 Task: Sort the products in the category "Frozen Meals" by unit price (low first).
Action: Mouse moved to (303, 122)
Screenshot: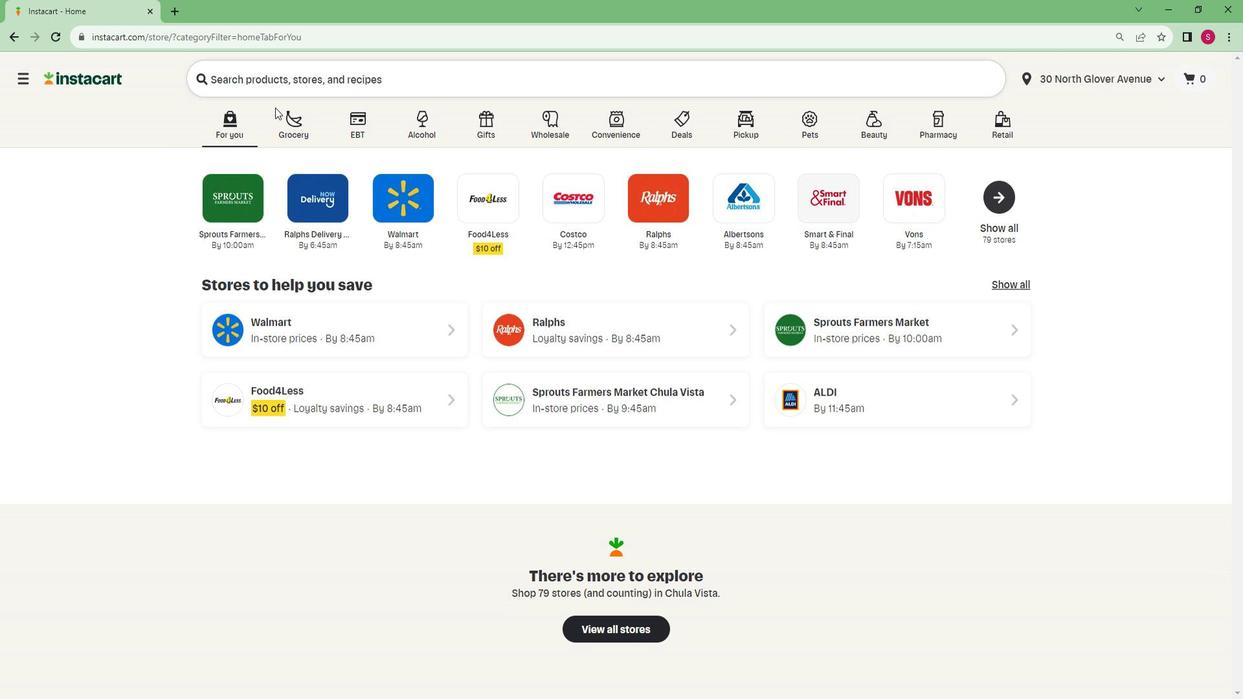 
Action: Mouse pressed left at (303, 122)
Screenshot: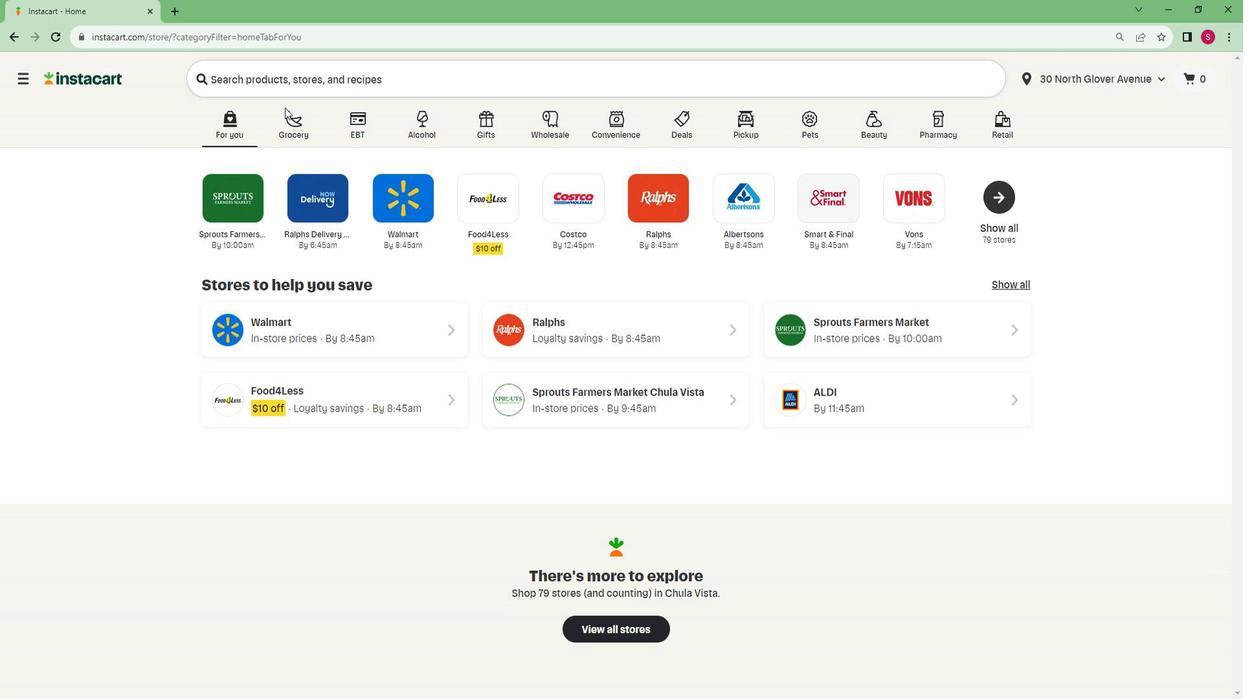 
Action: Mouse moved to (304, 132)
Screenshot: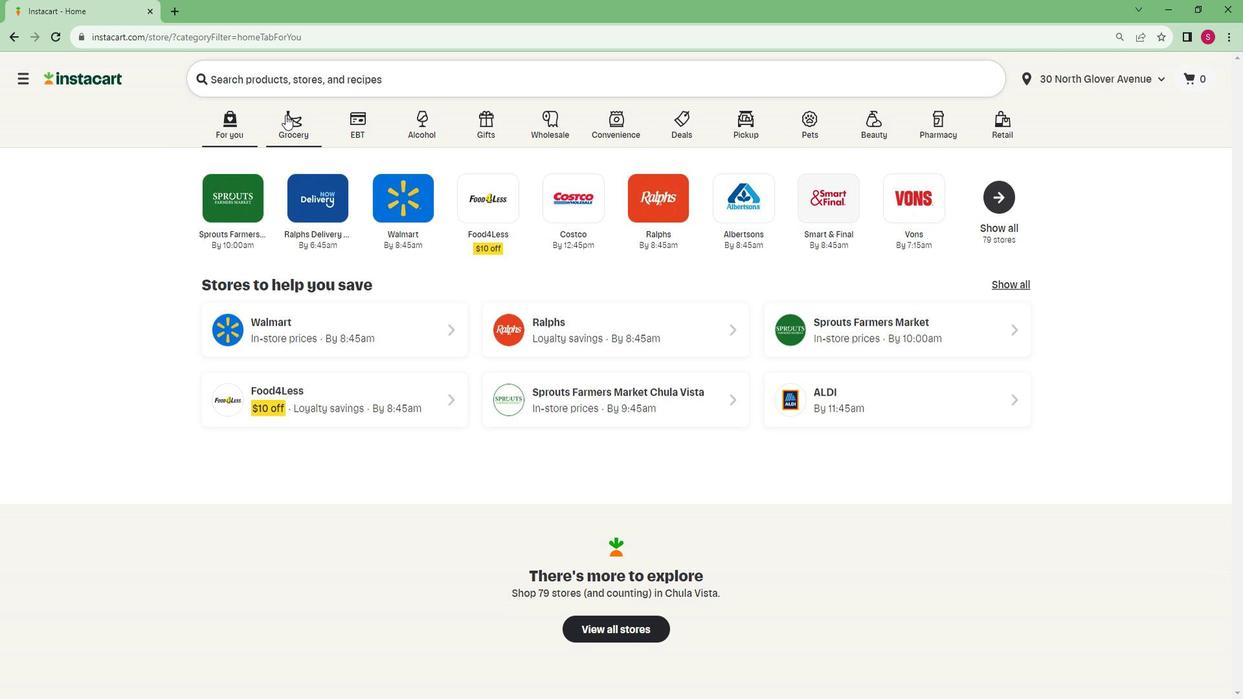 
Action: Mouse pressed left at (304, 132)
Screenshot: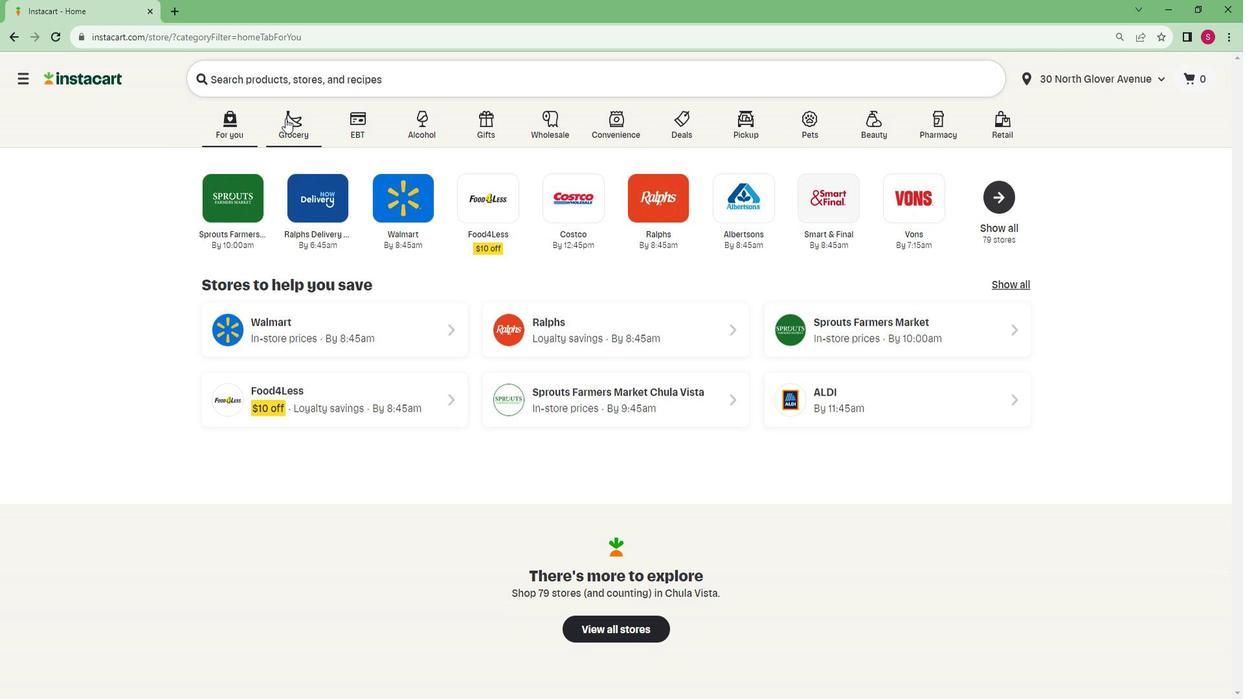 
Action: Mouse moved to (271, 367)
Screenshot: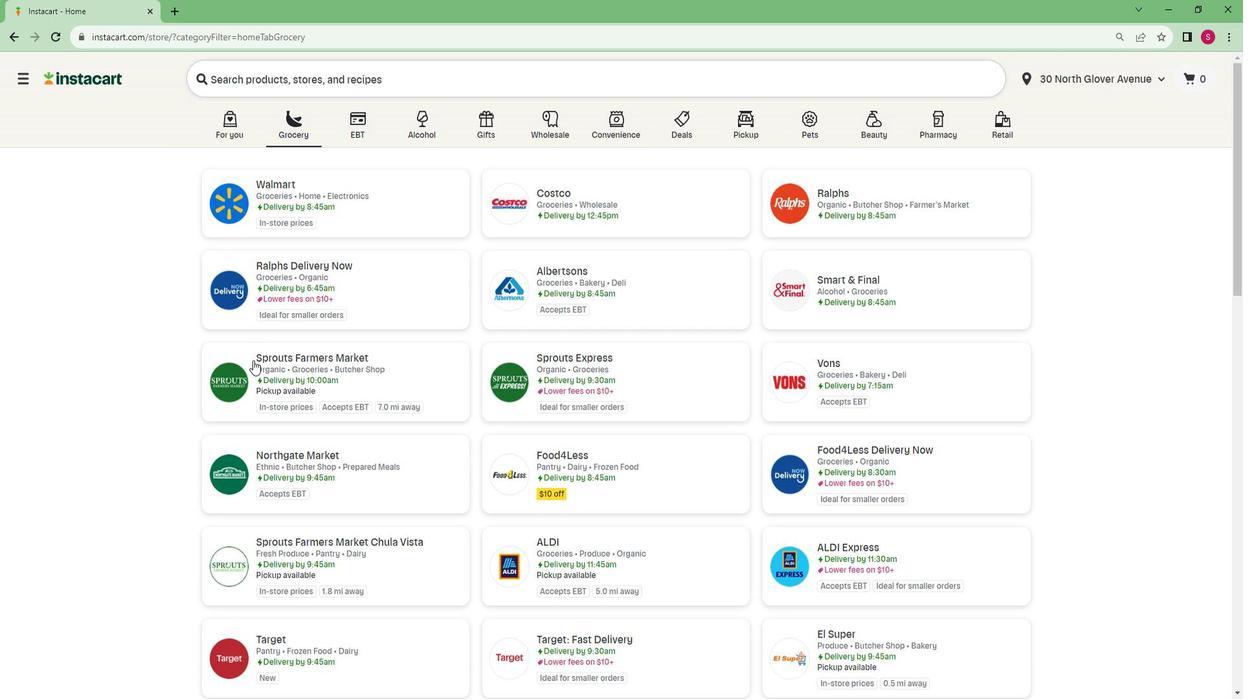 
Action: Mouse pressed left at (271, 367)
Screenshot: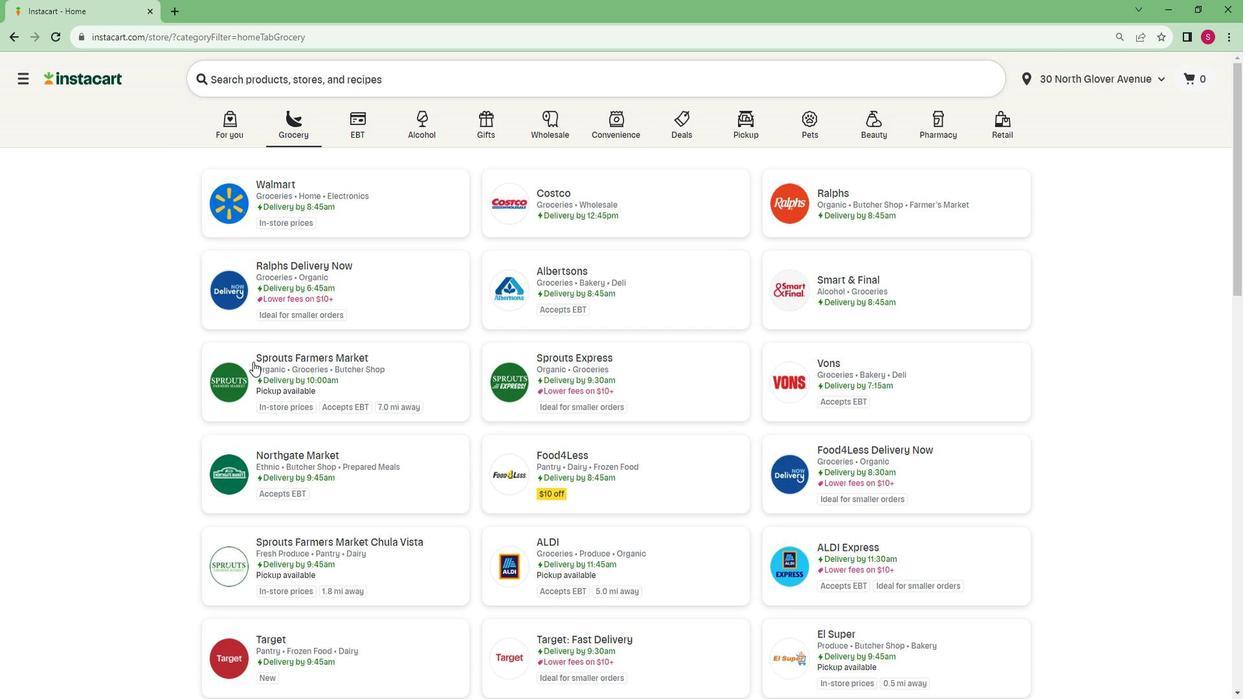 
Action: Mouse moved to (87, 578)
Screenshot: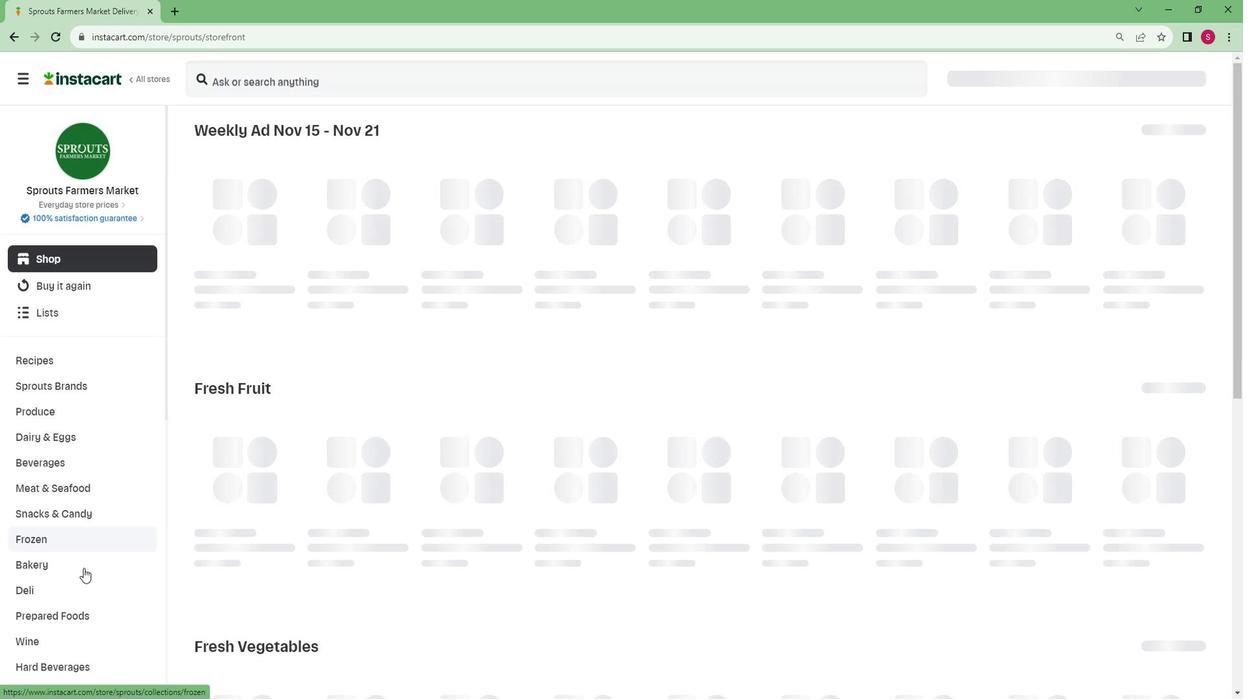 
Action: Mouse scrolled (87, 577) with delta (0, 0)
Screenshot: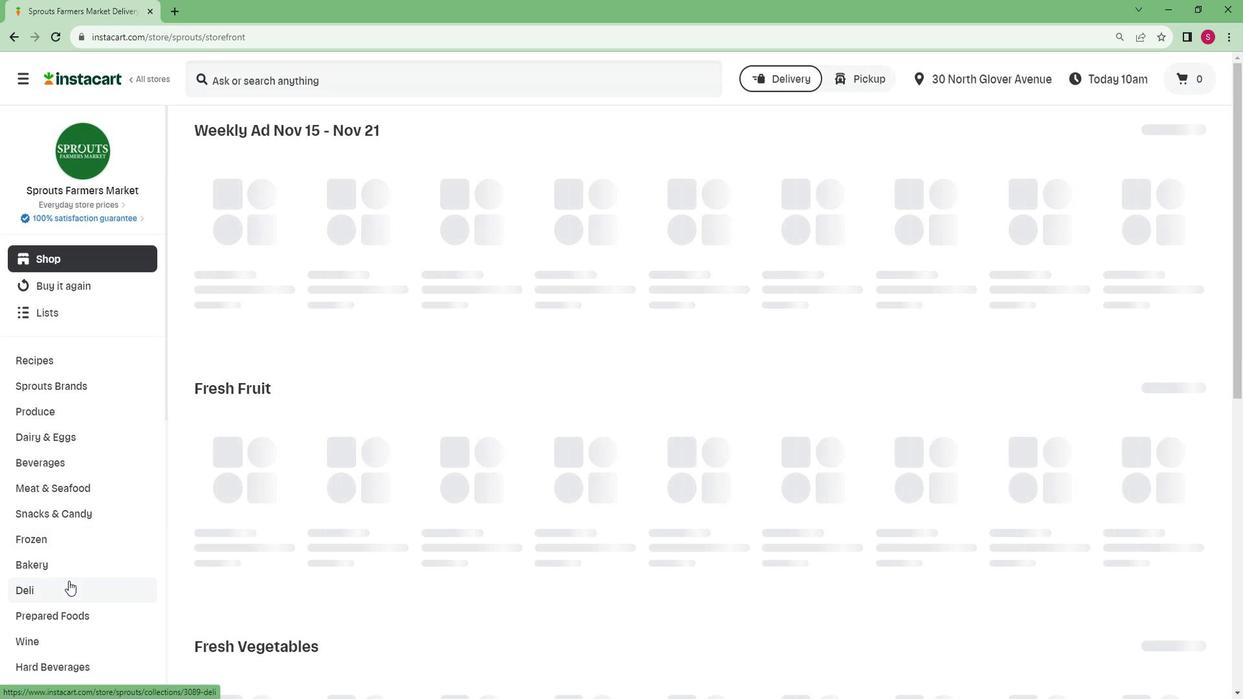 
Action: Mouse scrolled (87, 577) with delta (0, 0)
Screenshot: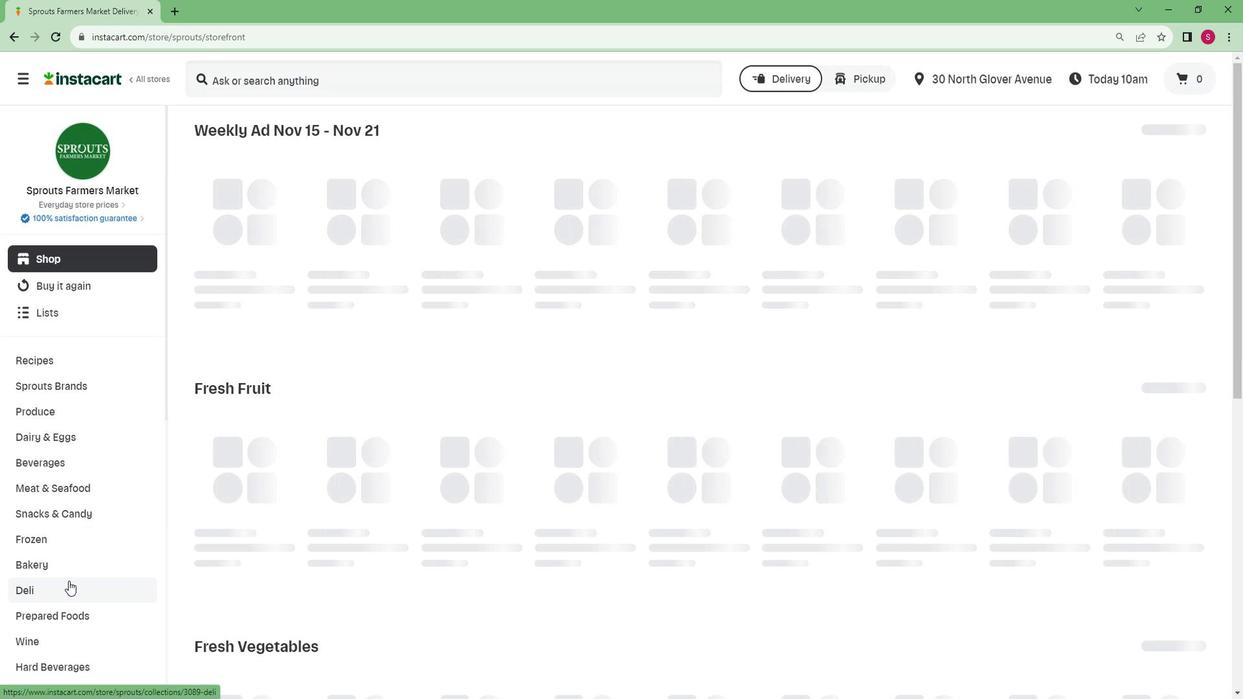 
Action: Mouse scrolled (87, 577) with delta (0, 0)
Screenshot: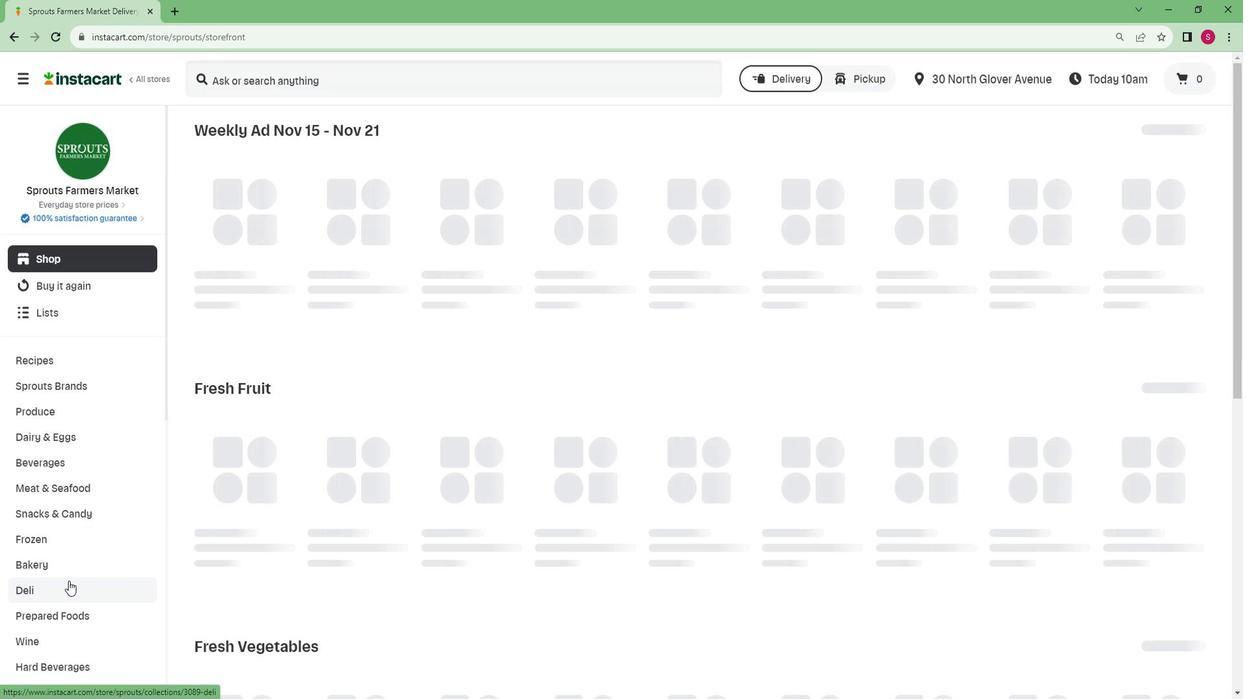 
Action: Mouse scrolled (87, 577) with delta (0, 0)
Screenshot: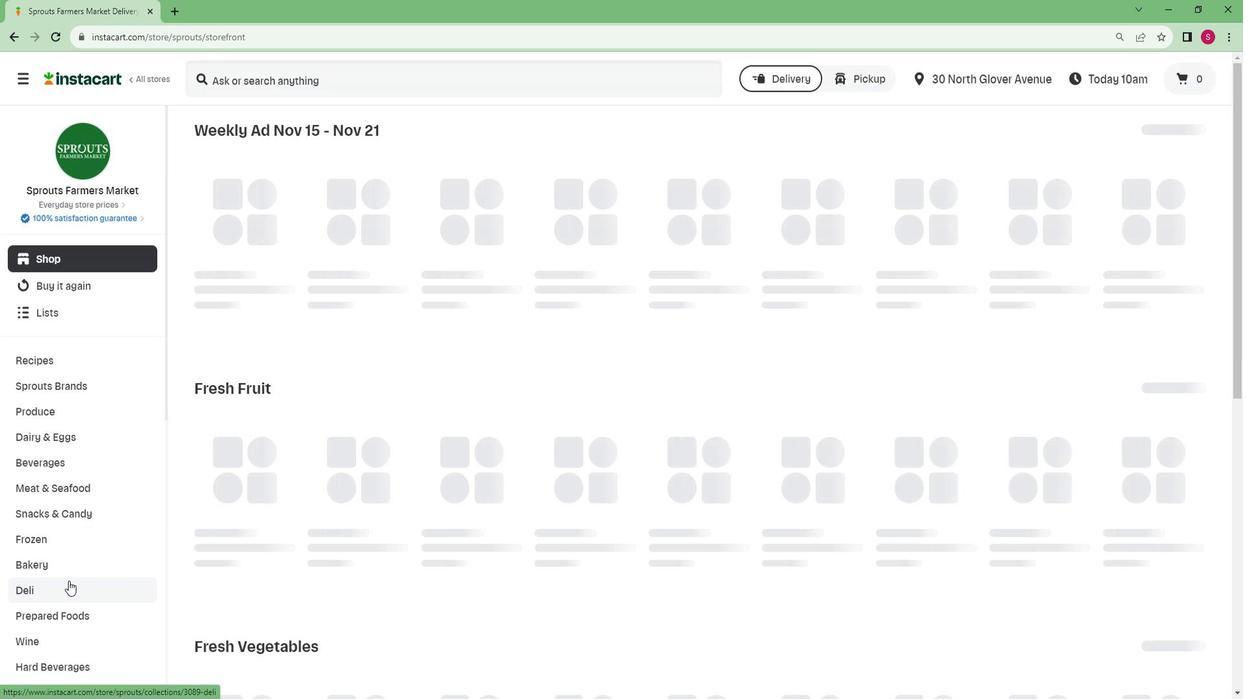 
Action: Mouse scrolled (87, 577) with delta (0, 0)
Screenshot: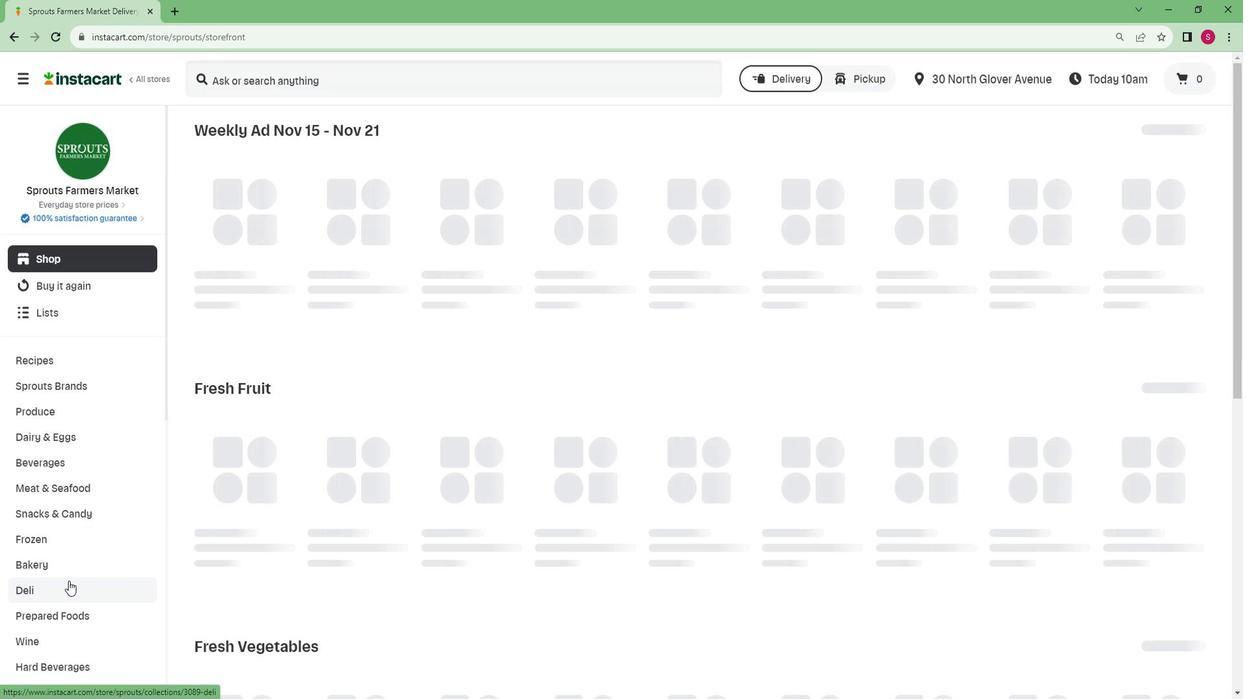 
Action: Mouse scrolled (87, 577) with delta (0, 0)
Screenshot: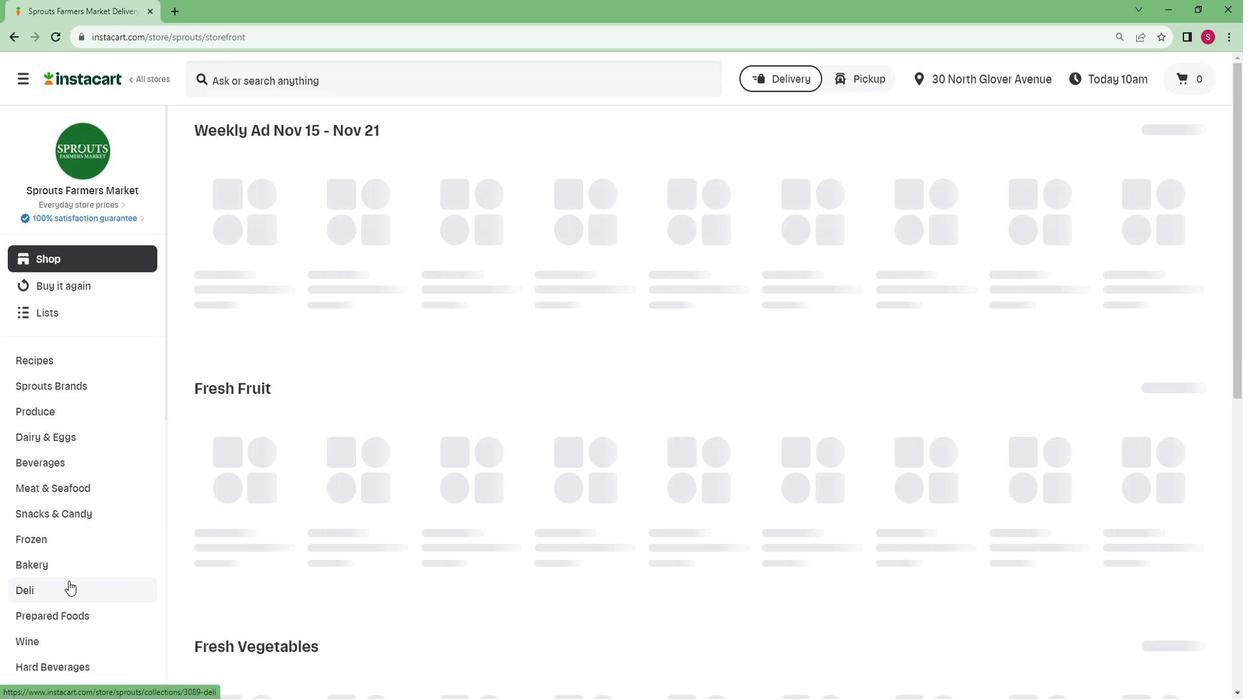 
Action: Mouse scrolled (87, 577) with delta (0, 0)
Screenshot: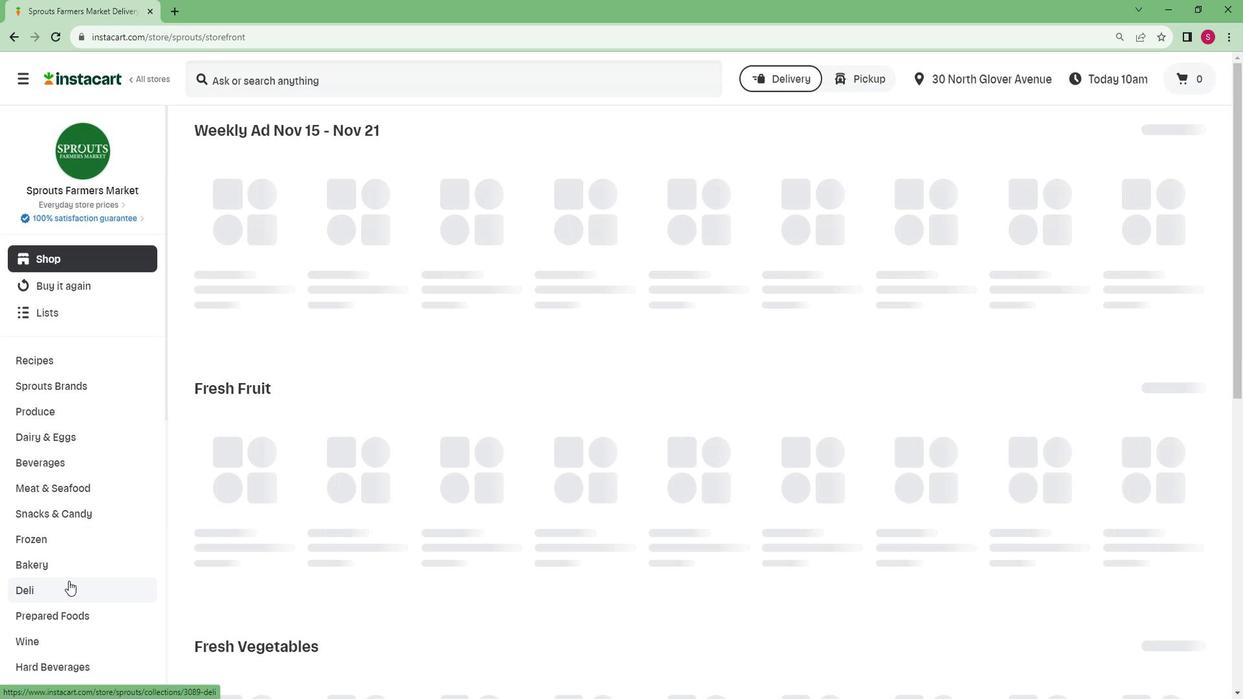 
Action: Mouse moved to (86, 578)
Screenshot: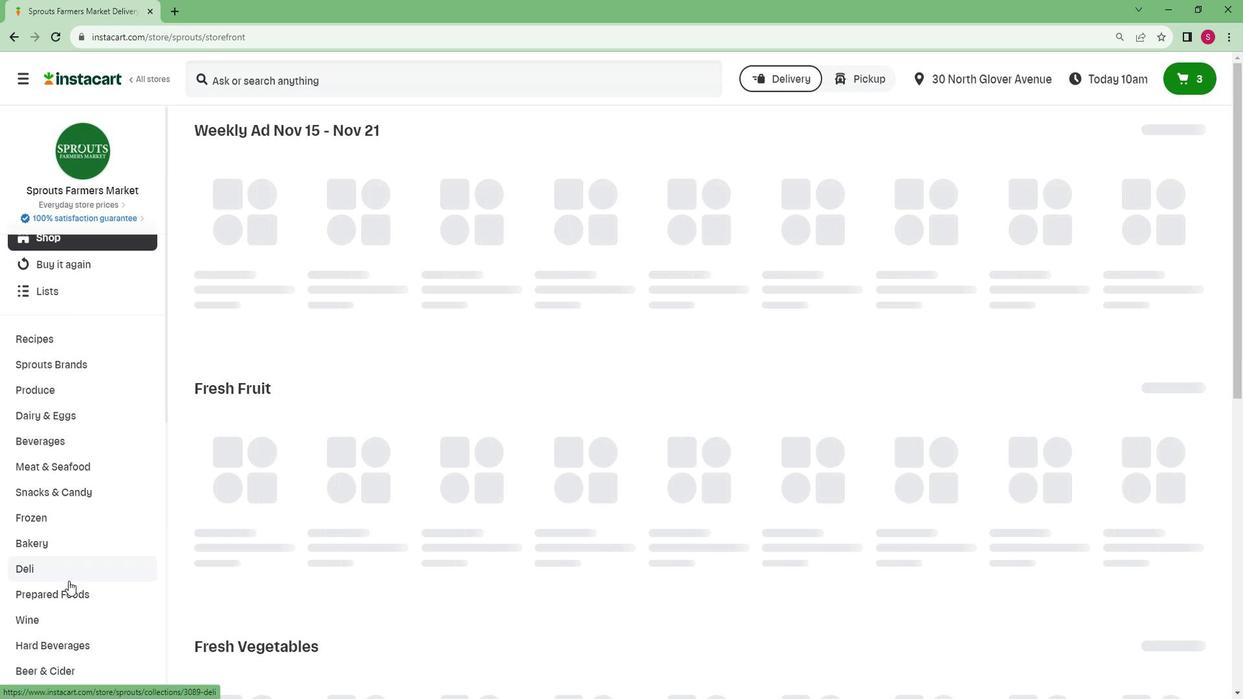 
Action: Mouse scrolled (86, 577) with delta (0, 0)
Screenshot: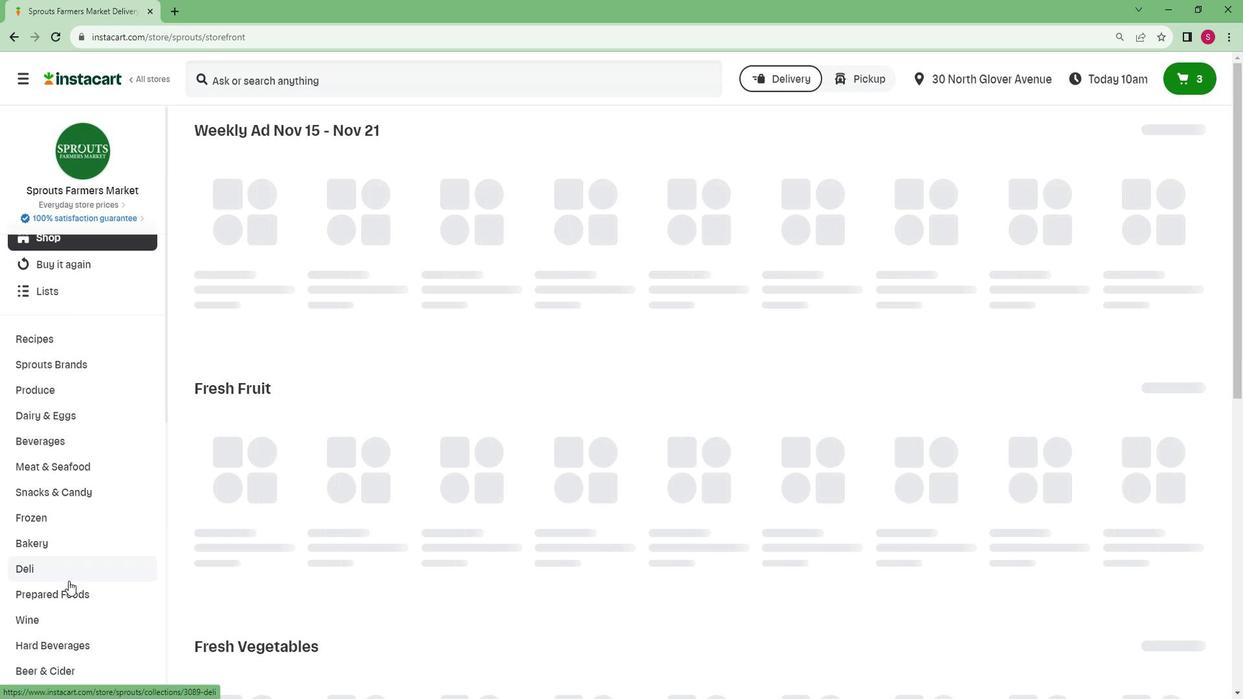 
Action: Mouse moved to (86, 578)
Screenshot: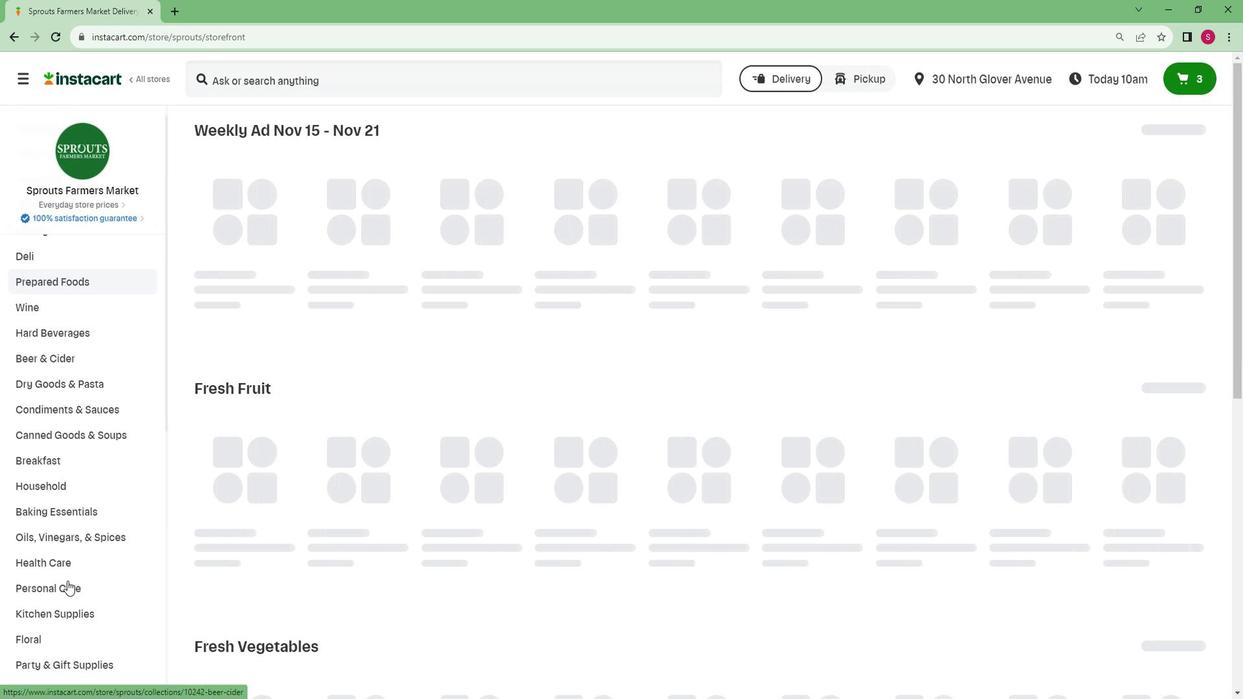 
Action: Mouse scrolled (86, 577) with delta (0, 0)
Screenshot: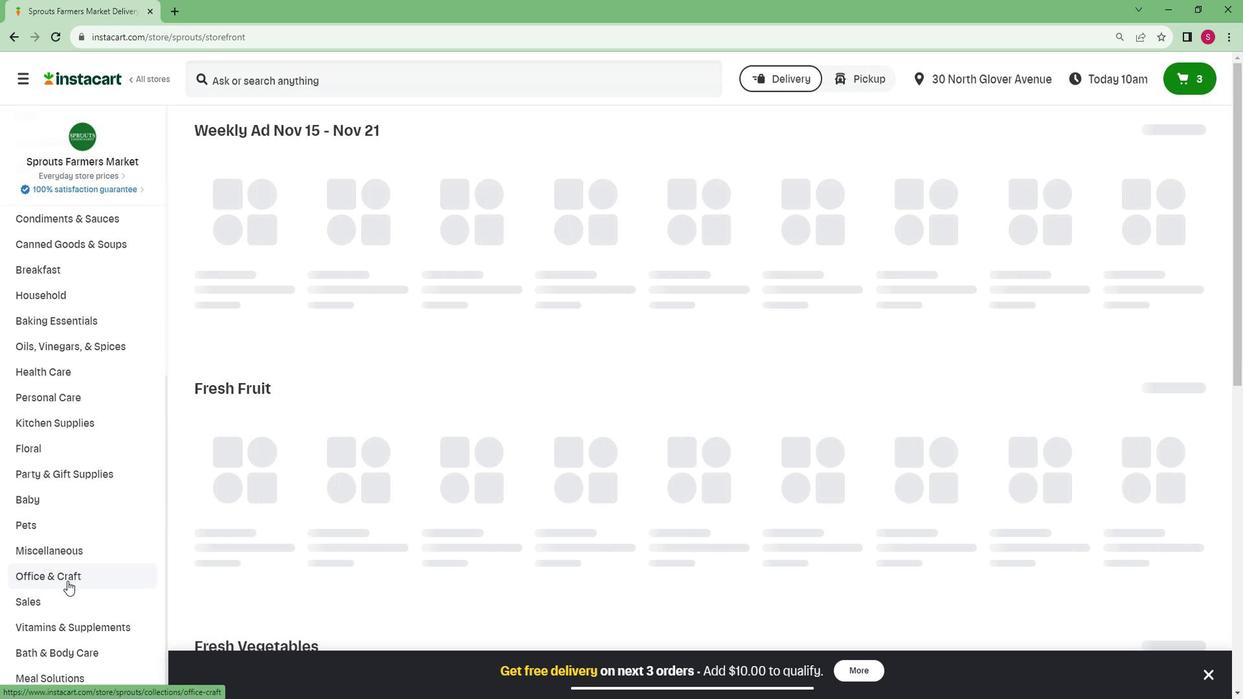 
Action: Mouse scrolled (86, 577) with delta (0, 0)
Screenshot: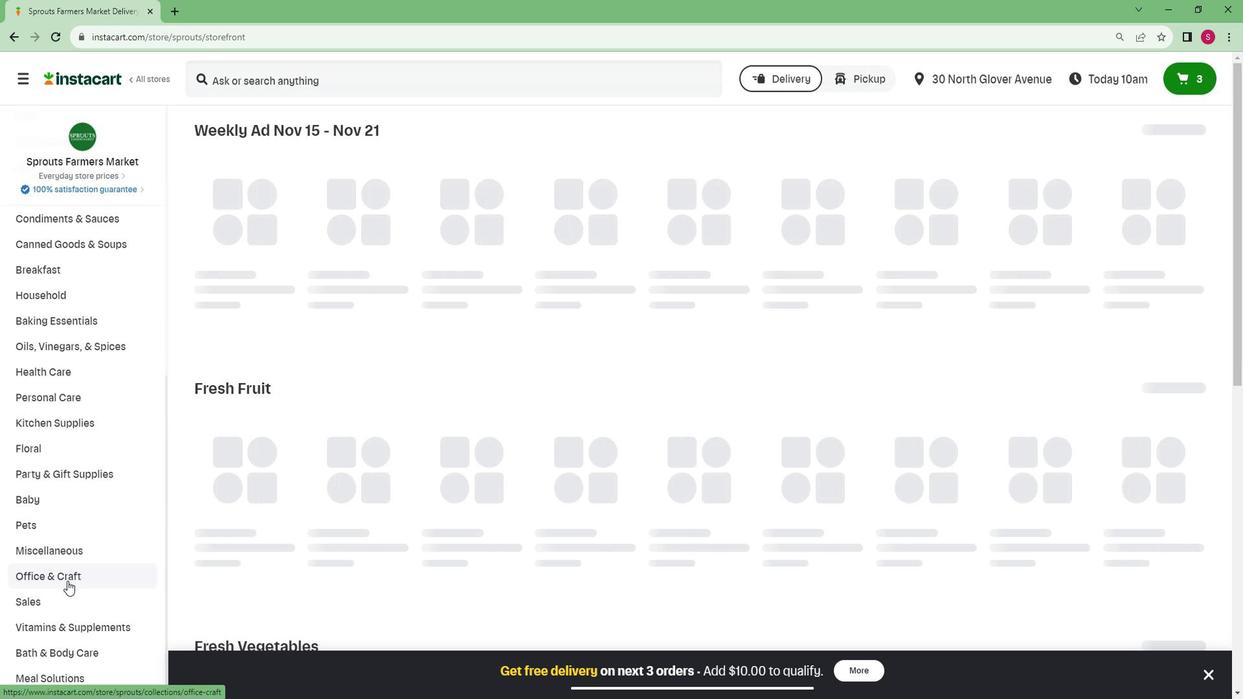 
Action: Mouse scrolled (86, 577) with delta (0, 0)
Screenshot: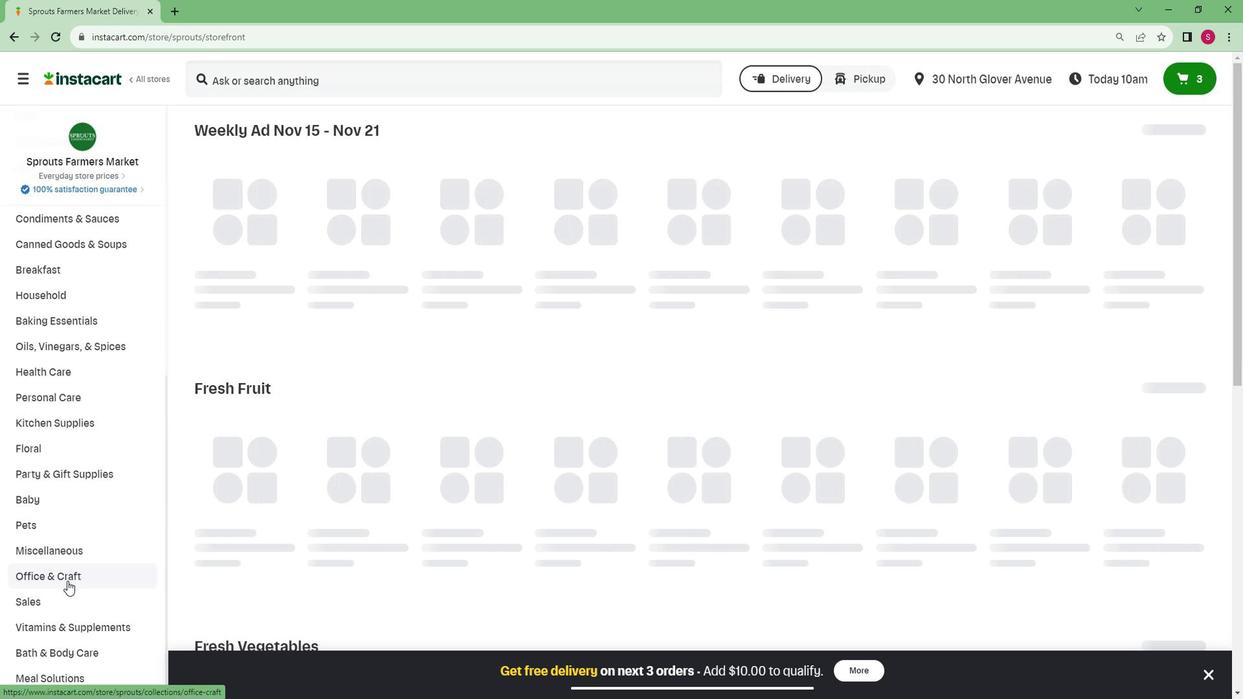 
Action: Mouse moved to (85, 578)
Screenshot: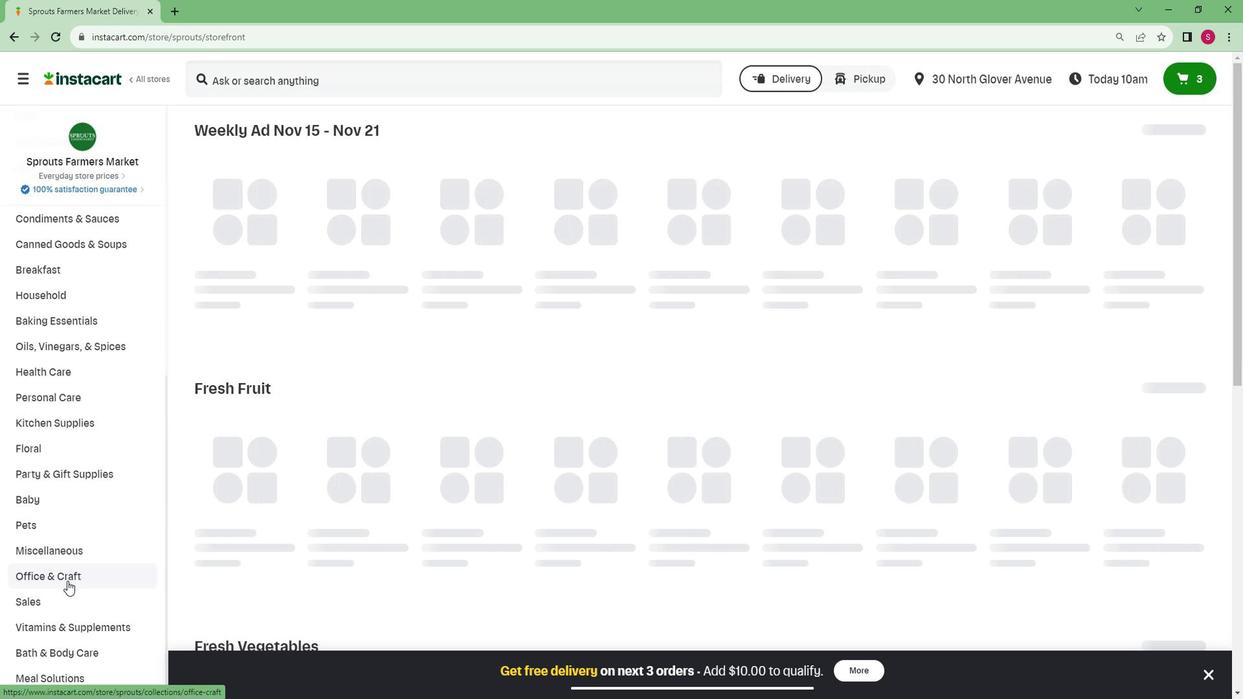 
Action: Mouse scrolled (85, 577) with delta (0, 0)
Screenshot: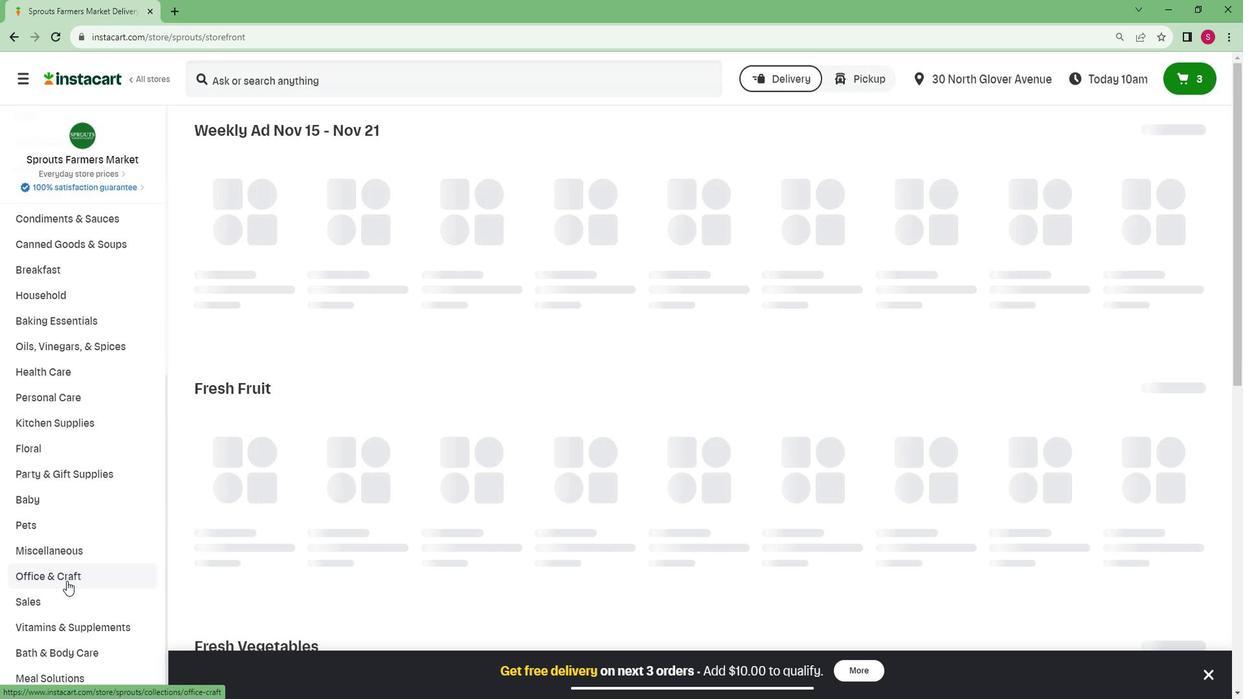 
Action: Mouse moved to (63, 671)
Screenshot: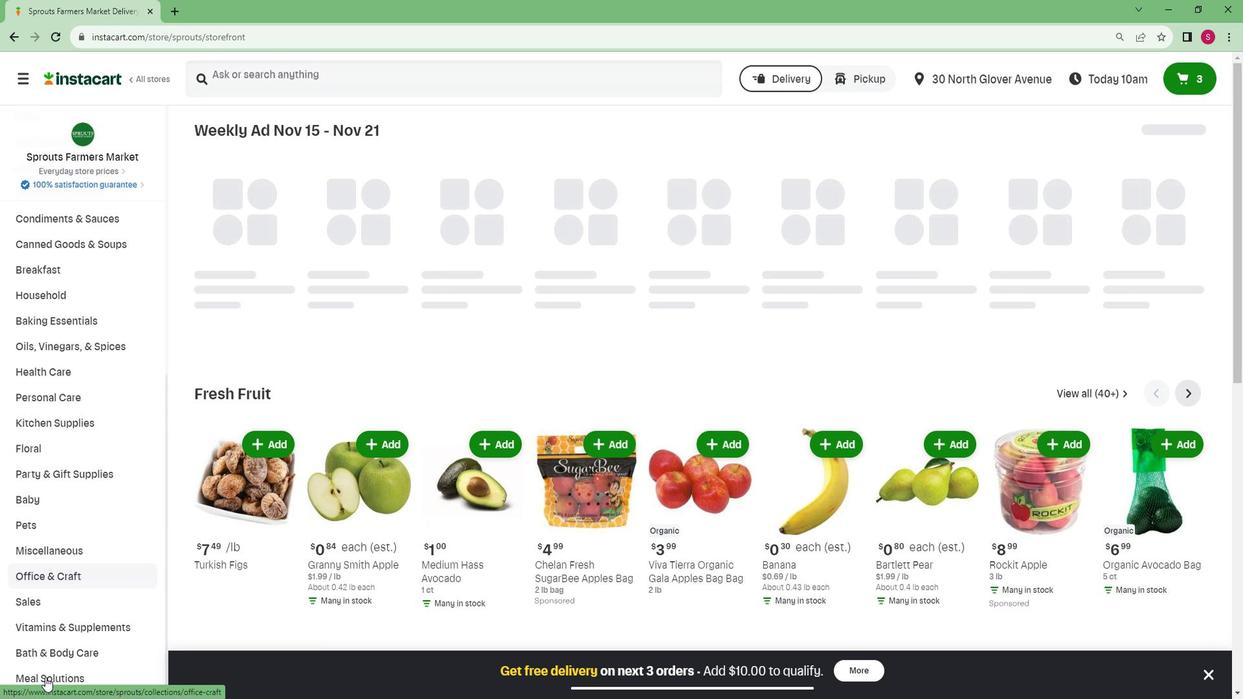 
Action: Mouse pressed left at (63, 671)
Screenshot: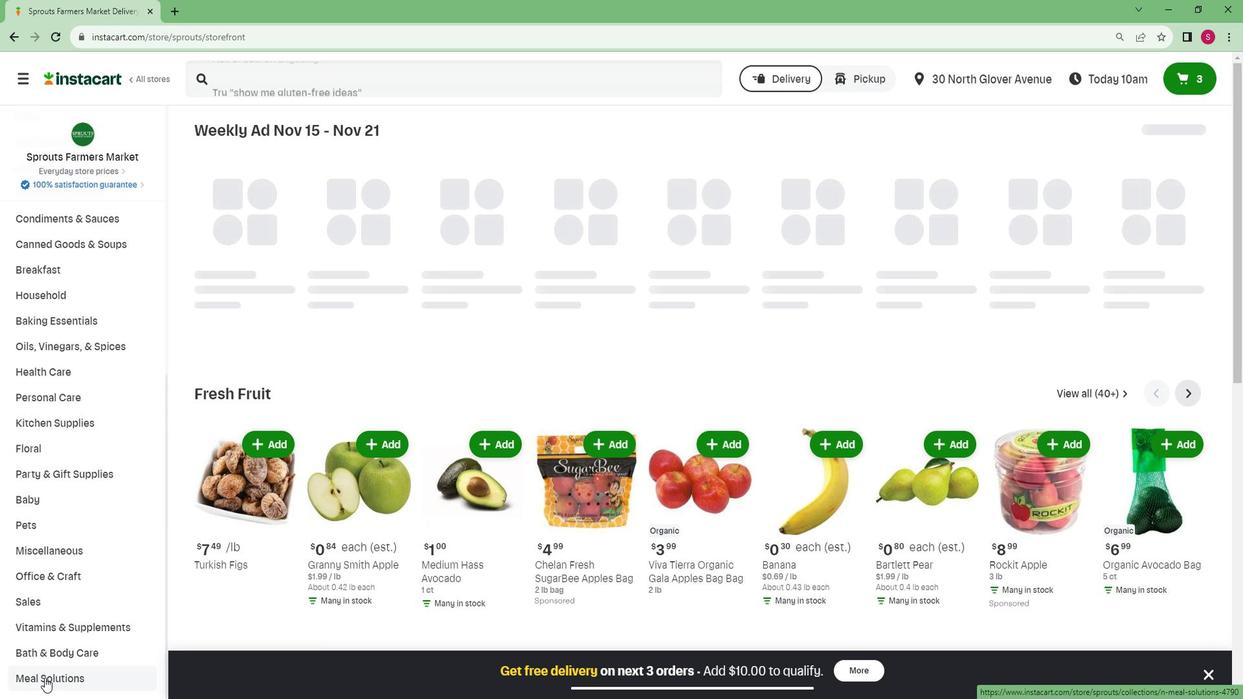 
Action: Mouse moved to (67, 645)
Screenshot: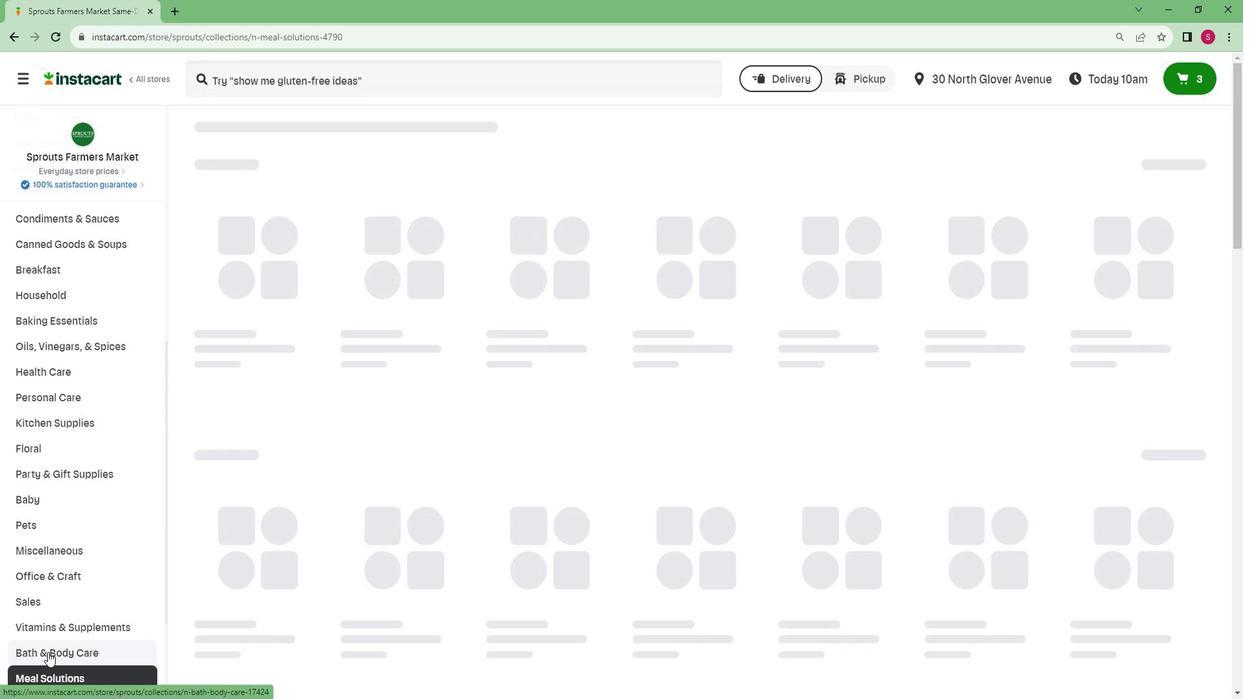 
Action: Mouse scrolled (67, 644) with delta (0, 0)
Screenshot: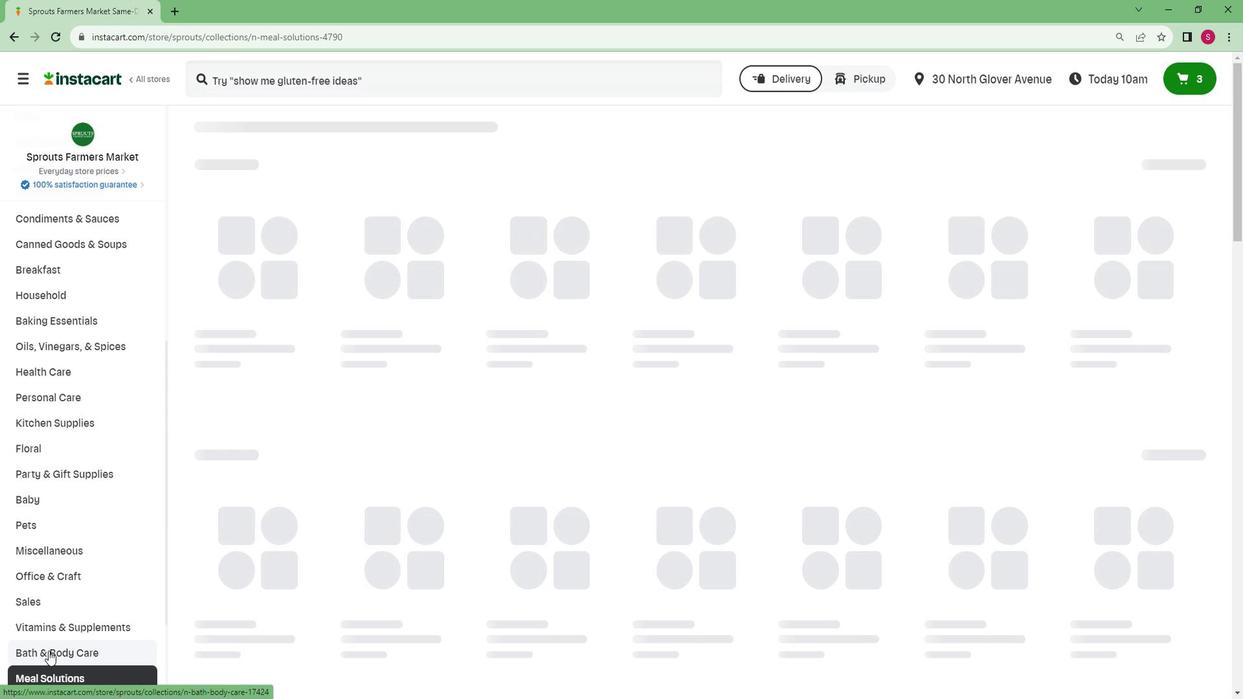 
Action: Mouse scrolled (67, 644) with delta (0, 0)
Screenshot: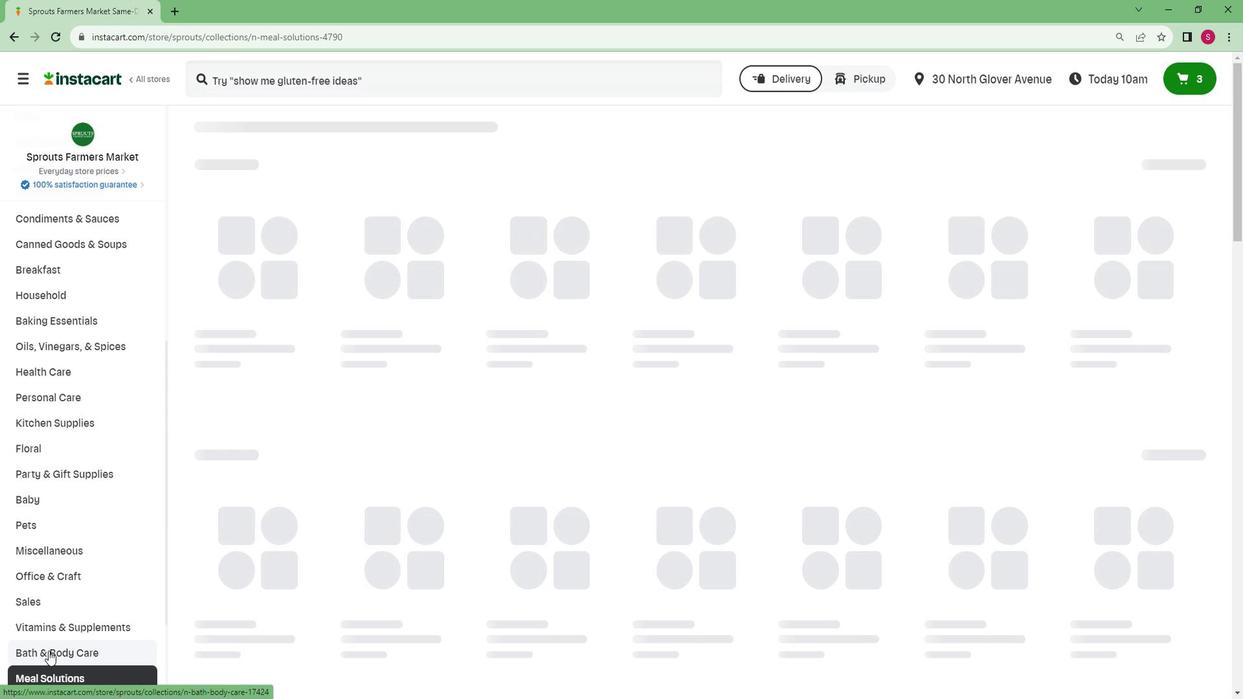
Action: Mouse scrolled (67, 644) with delta (0, 0)
Screenshot: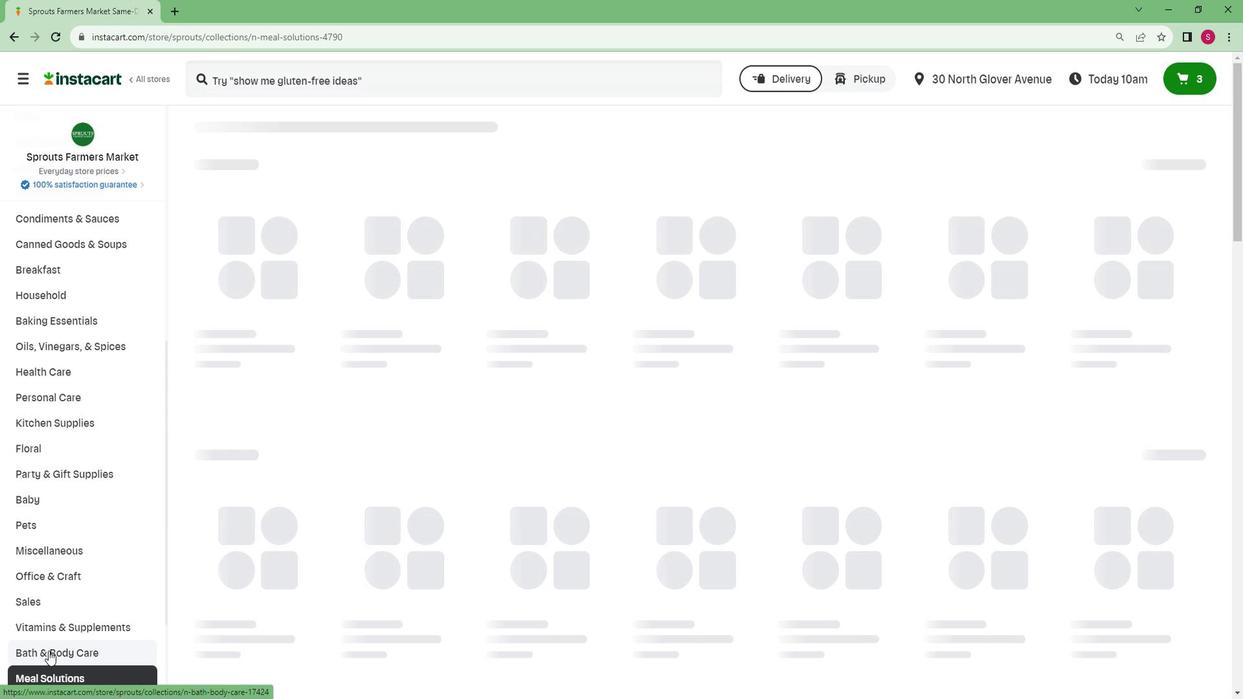 
Action: Mouse scrolled (67, 644) with delta (0, 0)
Screenshot: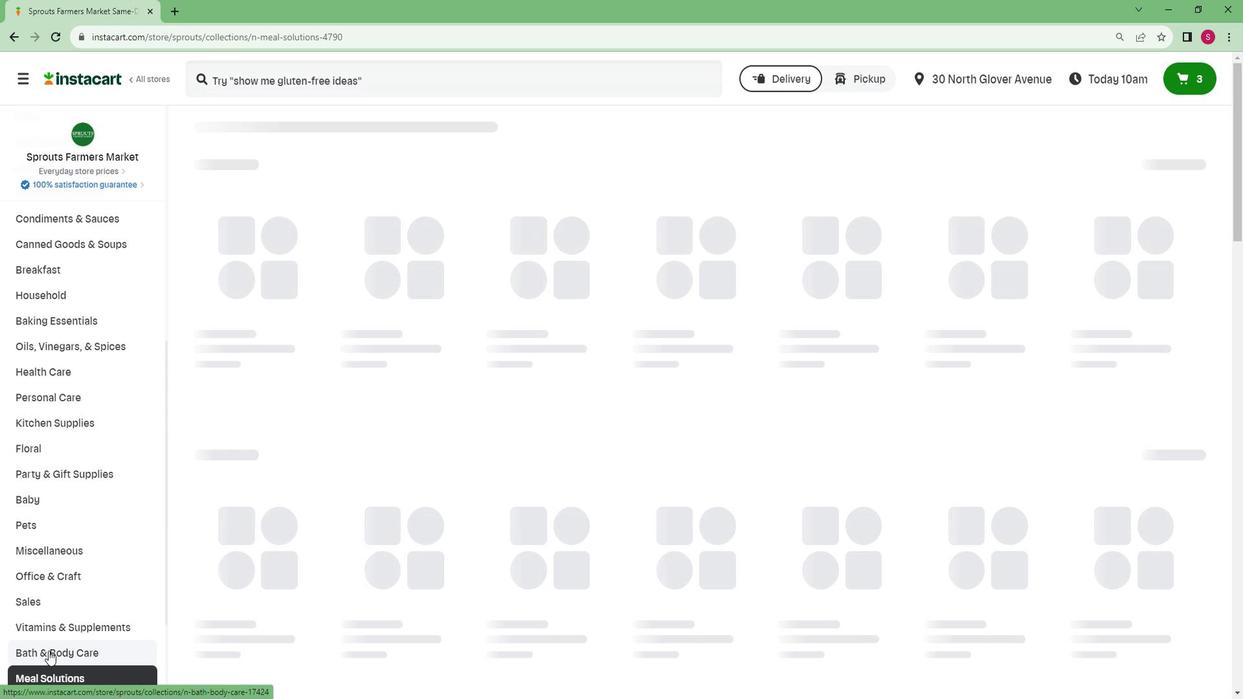 
Action: Mouse scrolled (67, 644) with delta (0, 0)
Screenshot: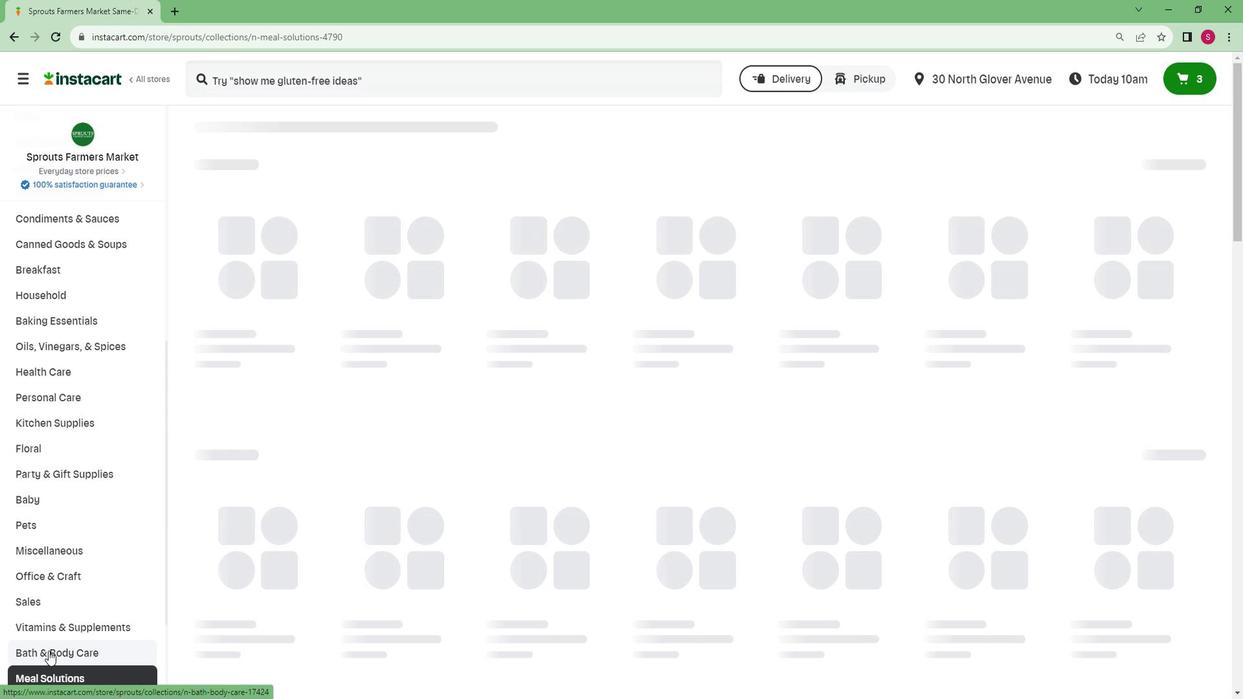 
Action: Mouse scrolled (67, 644) with delta (0, 0)
Screenshot: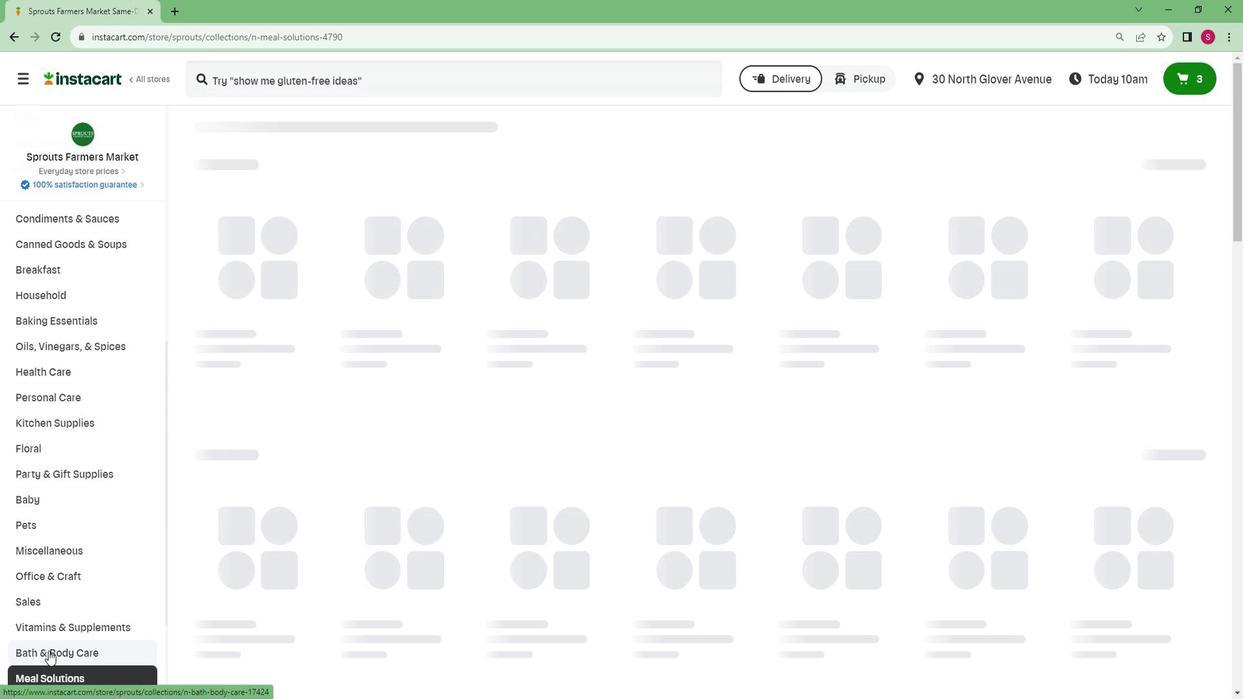 
Action: Mouse scrolled (67, 644) with delta (0, 0)
Screenshot: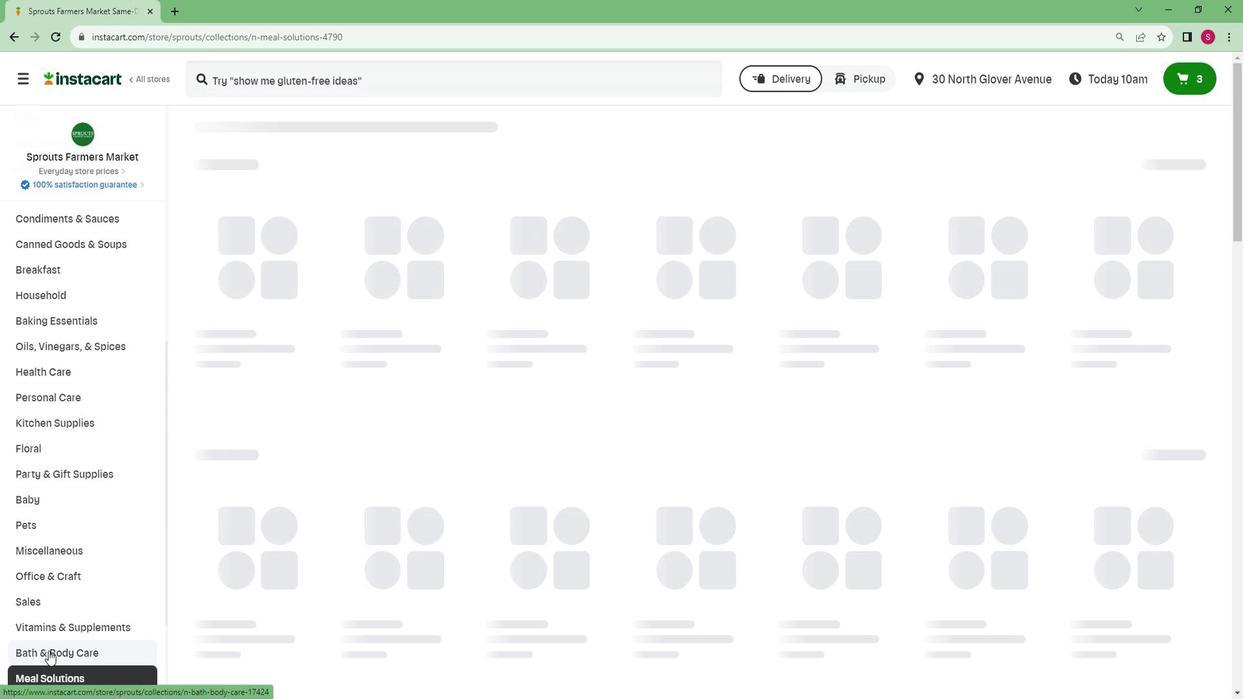 
Action: Mouse moved to (57, 671)
Screenshot: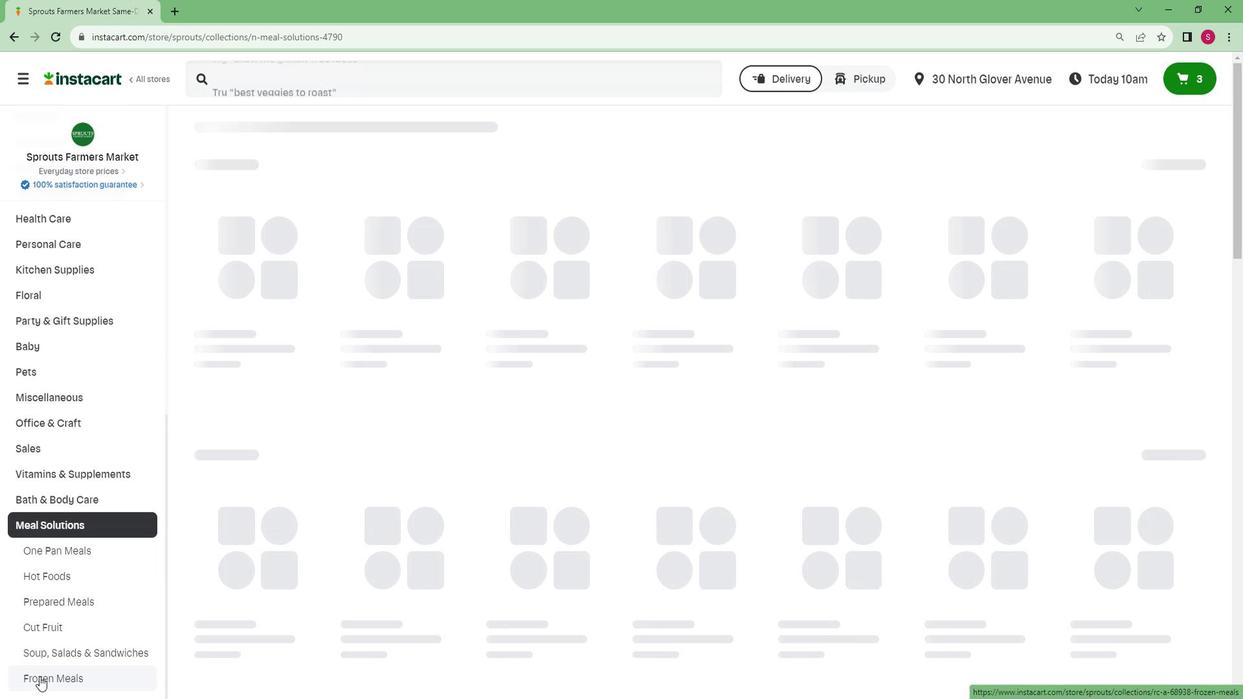 
Action: Mouse pressed left at (57, 671)
Screenshot: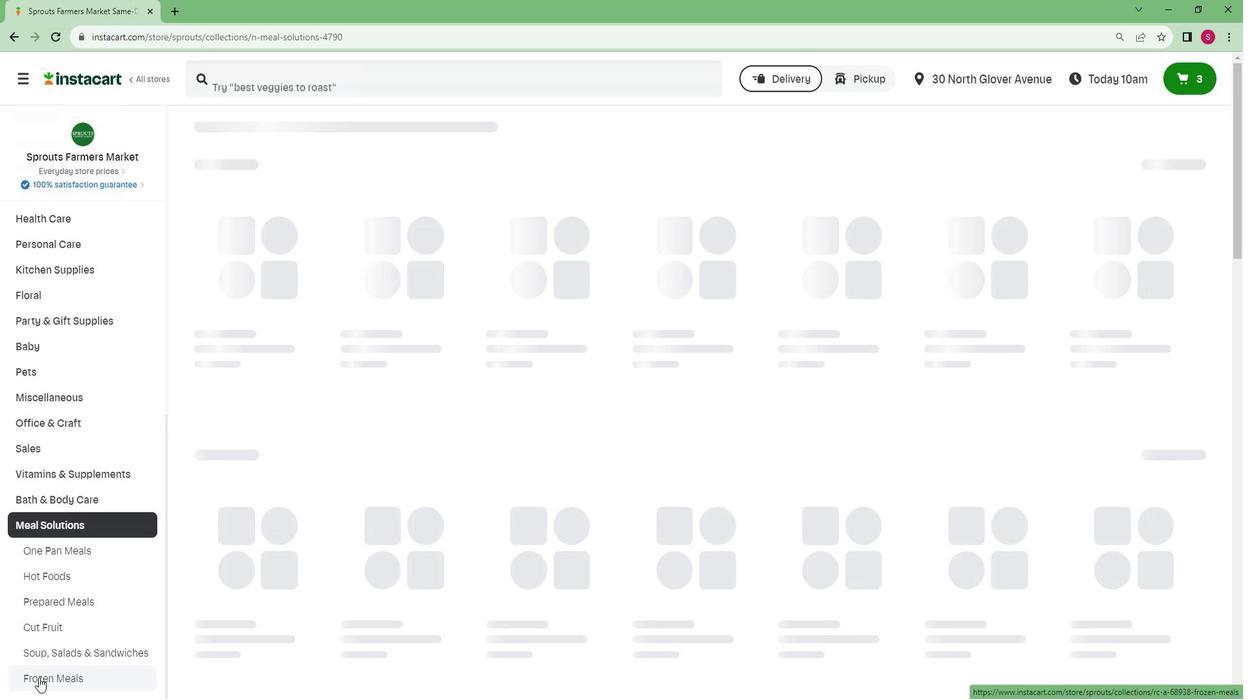 
Action: Mouse moved to (1138, 189)
Screenshot: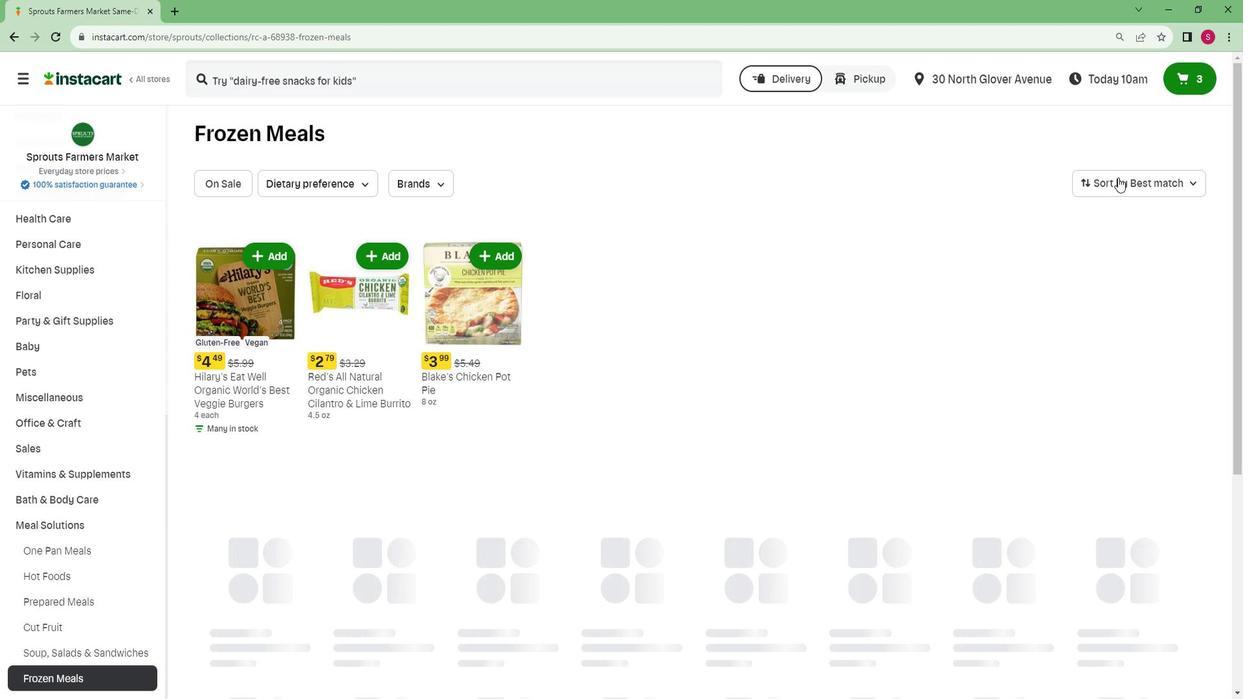 
Action: Mouse pressed left at (1138, 189)
Screenshot: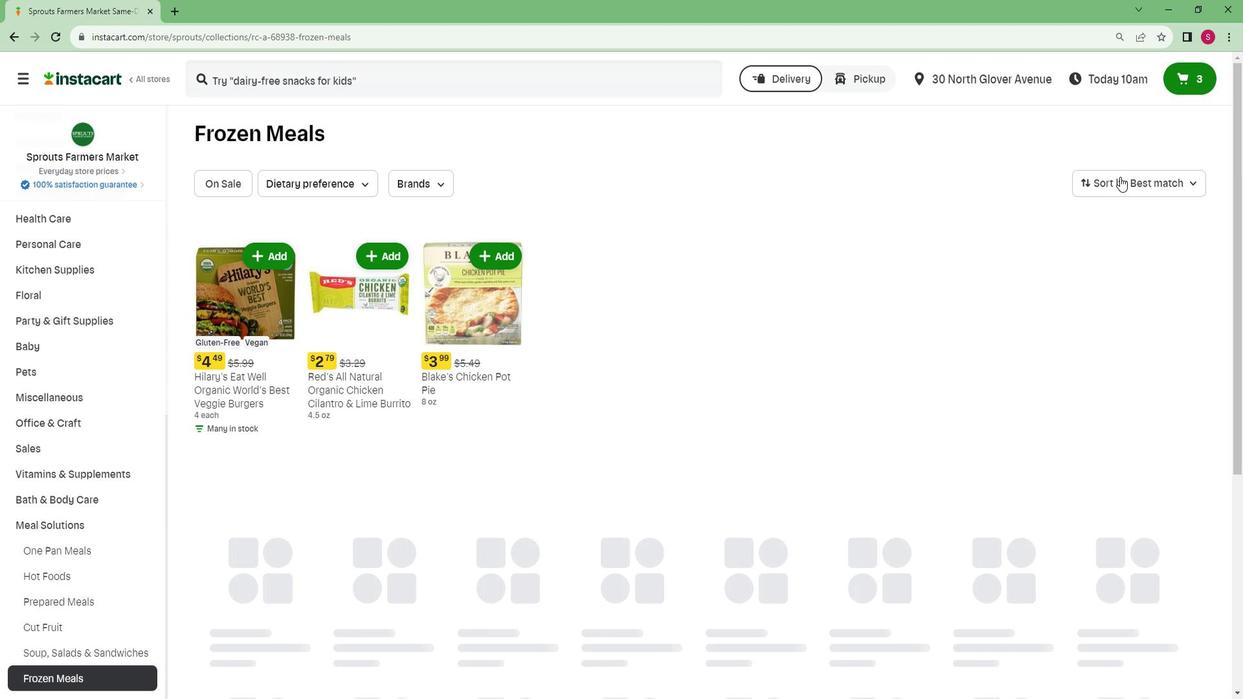 
Action: Mouse moved to (1135, 318)
Screenshot: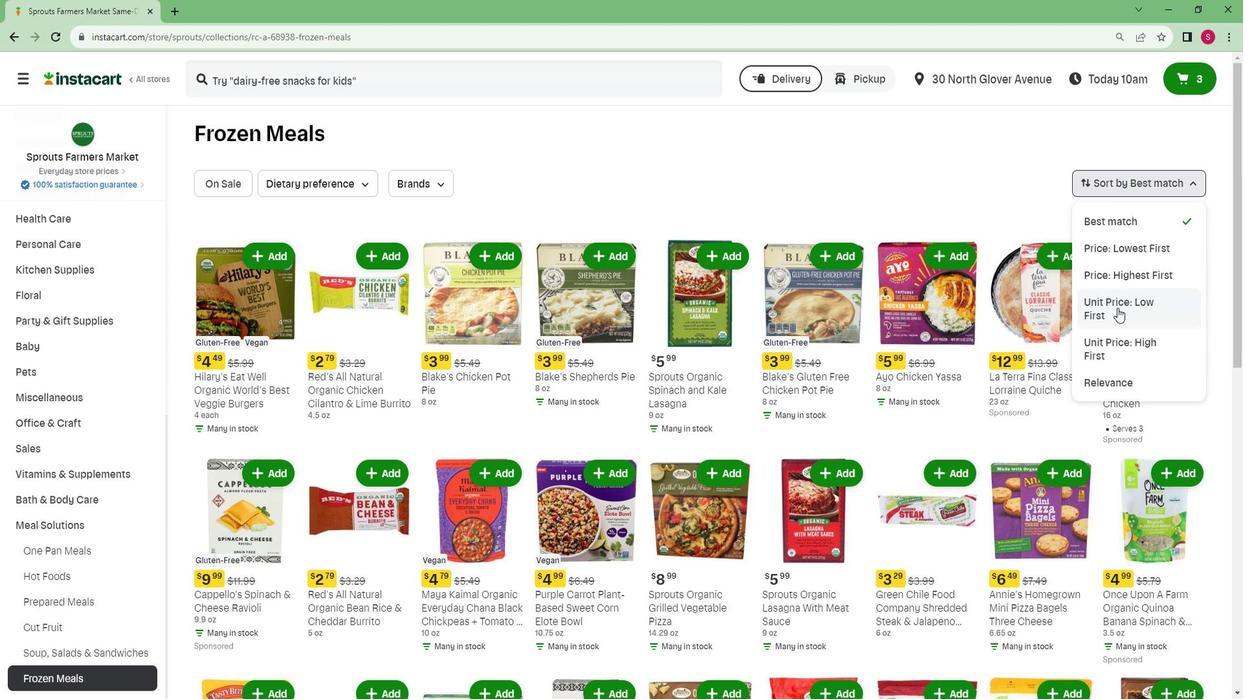
Action: Mouse pressed left at (1135, 318)
Screenshot: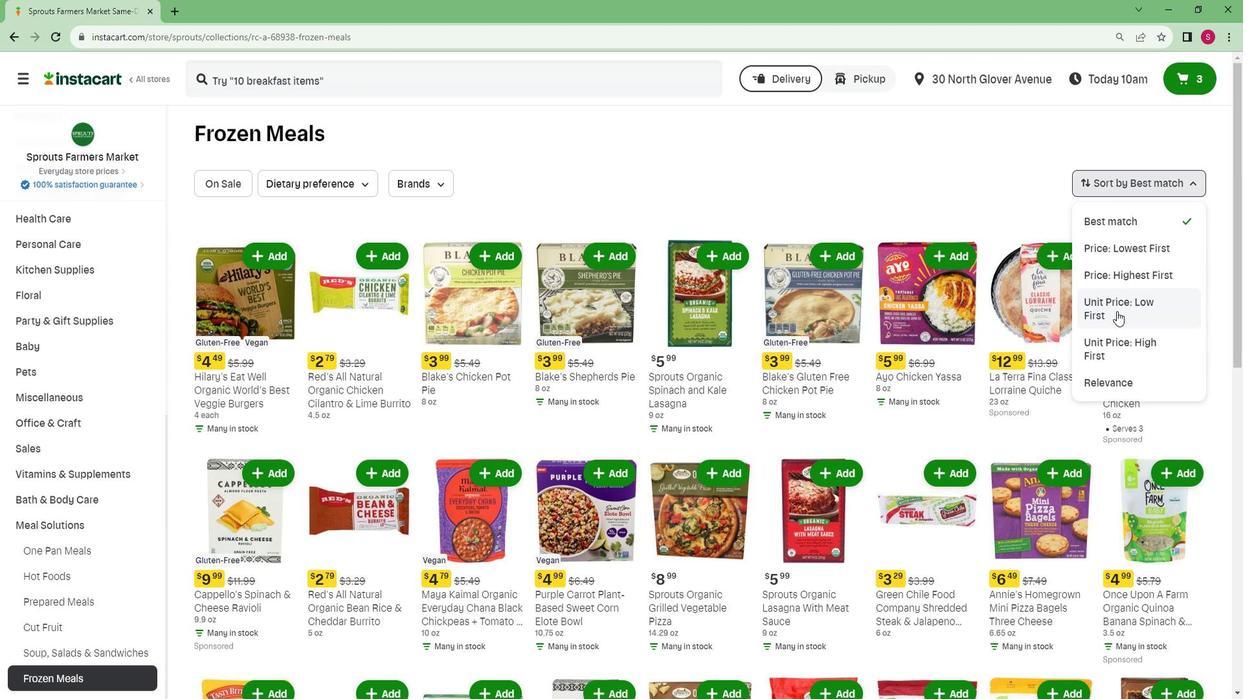 
Action: Mouse moved to (641, 365)
Screenshot: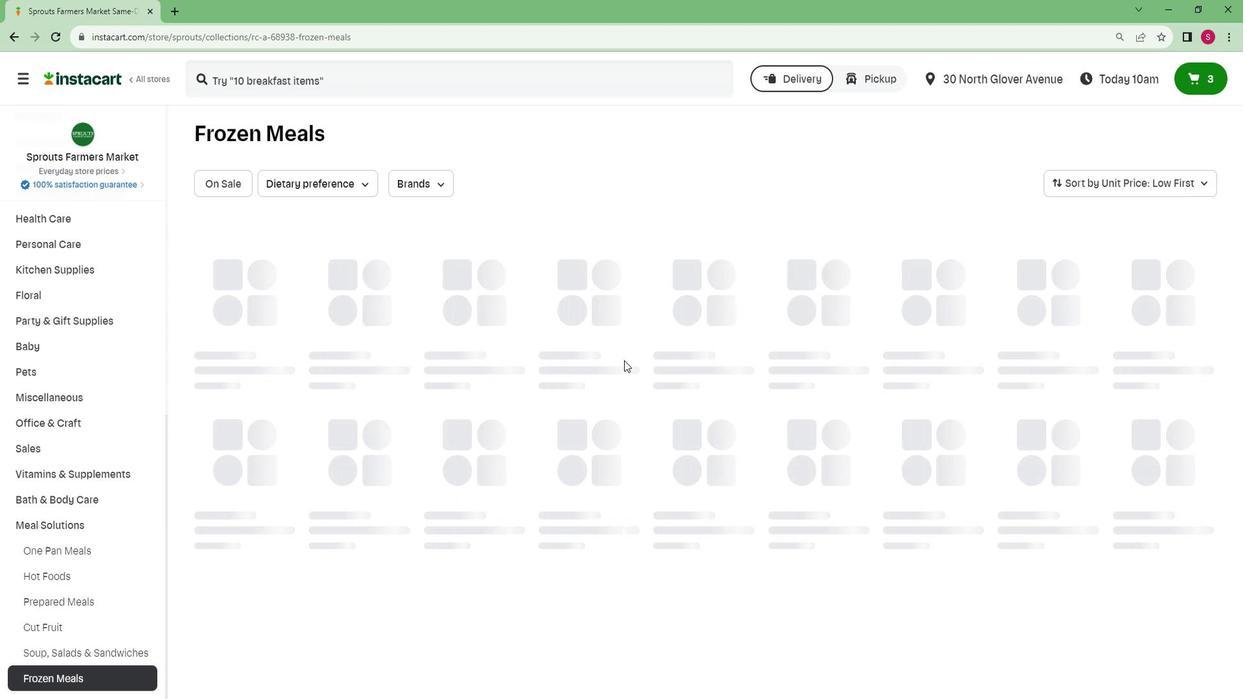 
